 Task: Create a new account by the user
Action: Mouse scrolled (202, 250) with delta (0, 0)
Screenshot: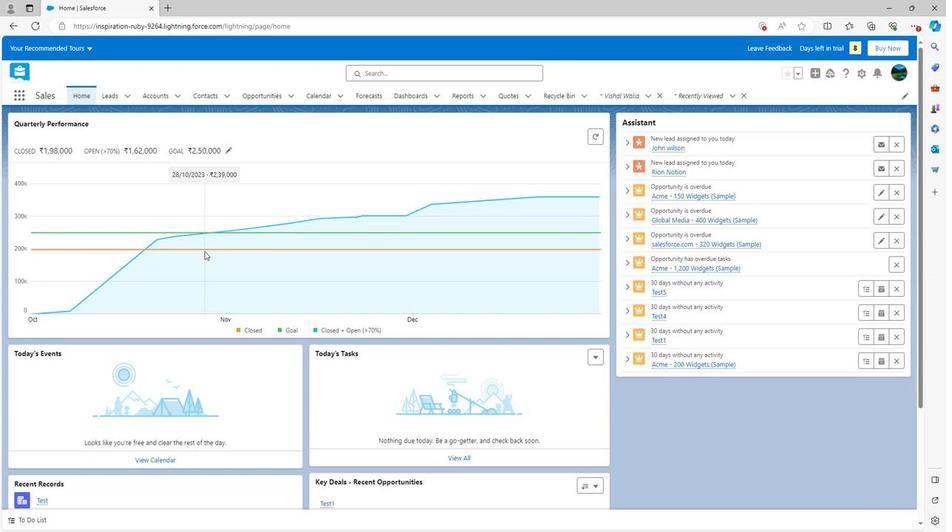 
Action: Mouse moved to (201, 252)
Screenshot: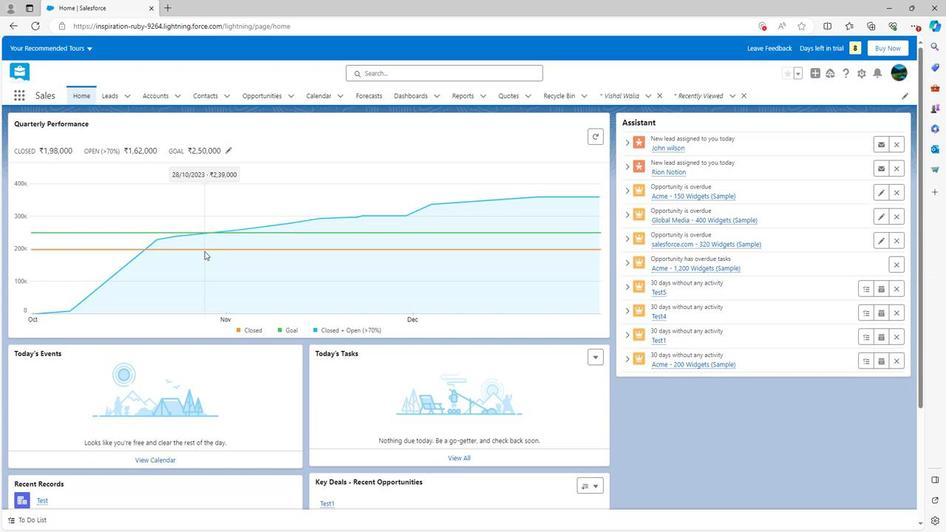 
Action: Mouse scrolled (201, 251) with delta (0, 0)
Screenshot: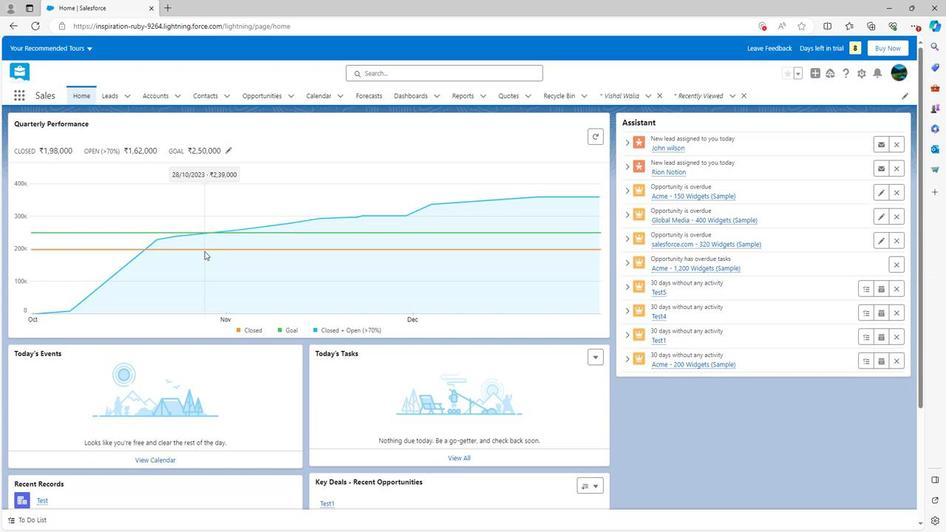 
Action: Mouse moved to (201, 254)
Screenshot: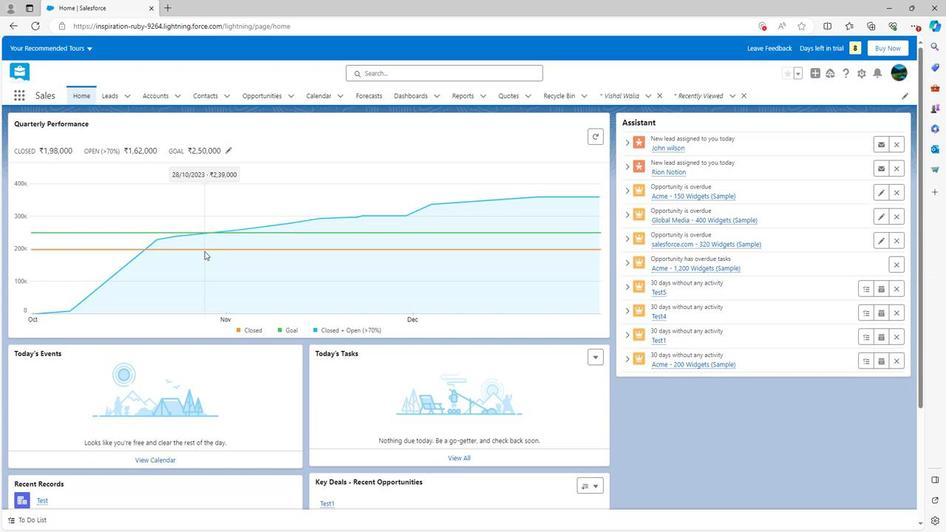 
Action: Mouse scrolled (201, 253) with delta (0, 0)
Screenshot: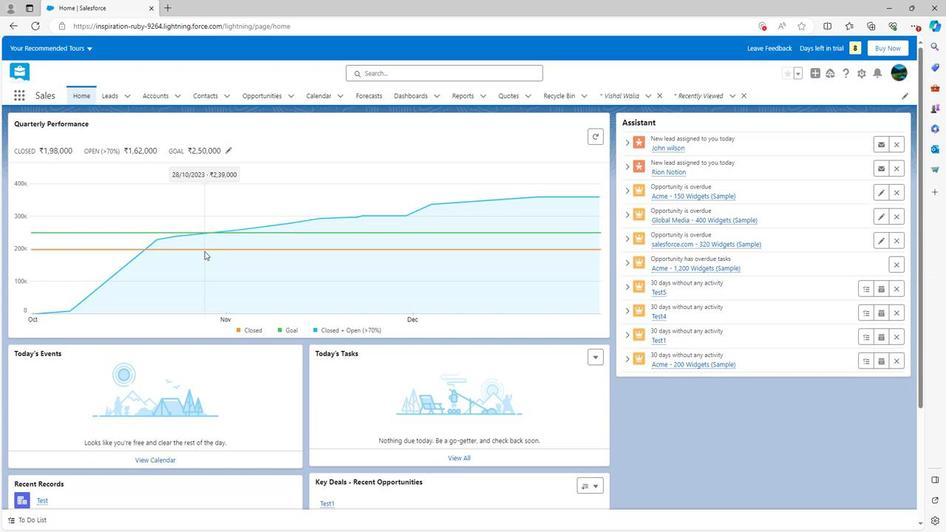 
Action: Mouse scrolled (201, 255) with delta (0, 0)
Screenshot: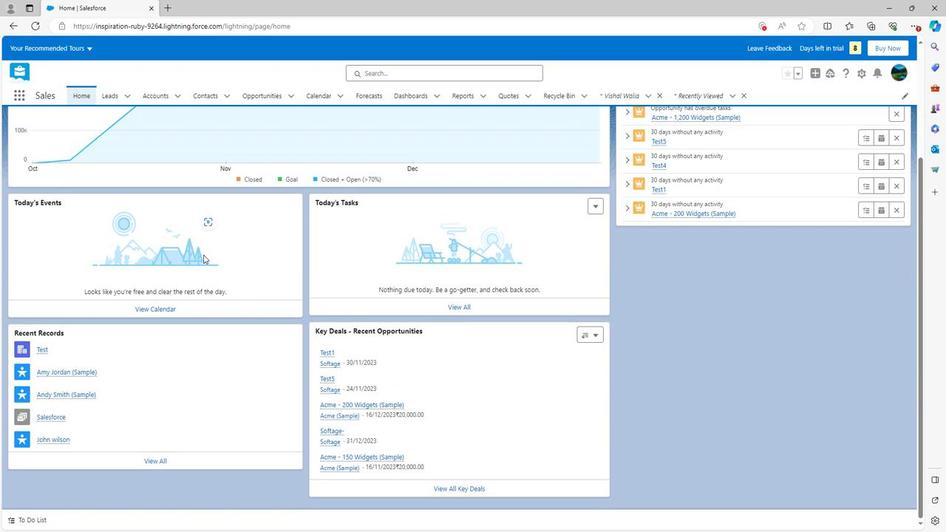 
Action: Mouse scrolled (201, 255) with delta (0, 0)
Screenshot: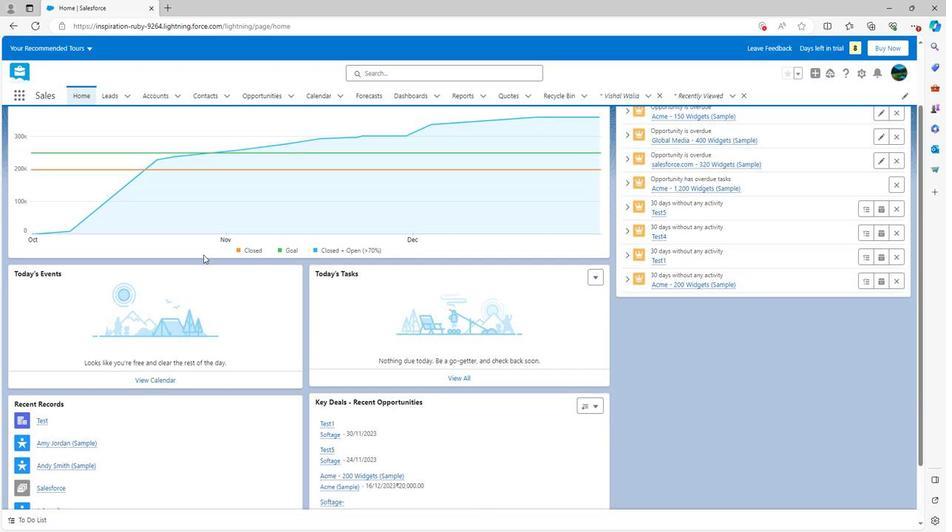 
Action: Mouse scrolled (201, 255) with delta (0, 0)
Screenshot: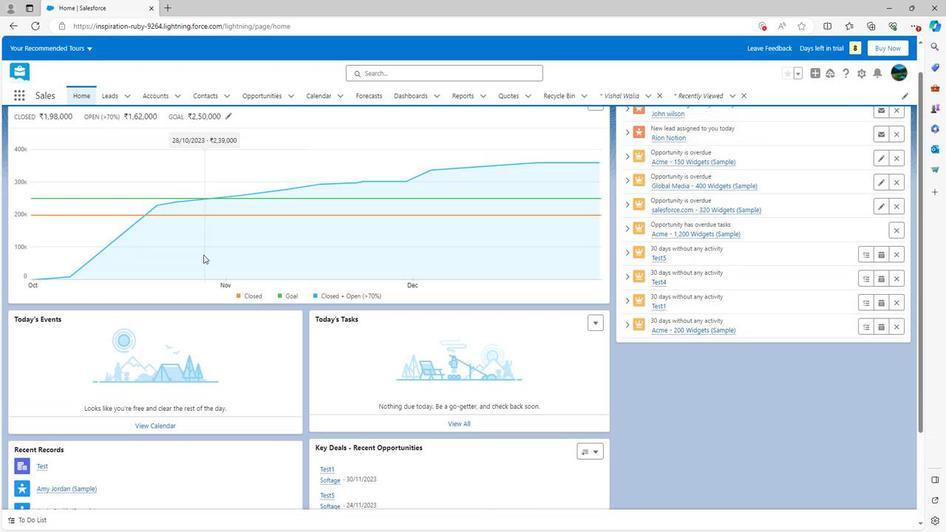 
Action: Mouse scrolled (201, 255) with delta (0, 0)
Screenshot: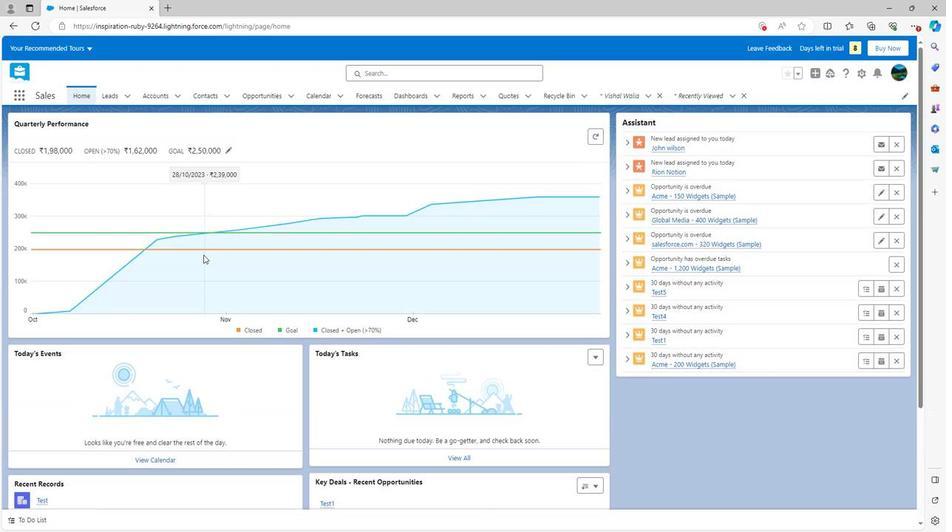 
Action: Mouse moved to (158, 92)
Screenshot: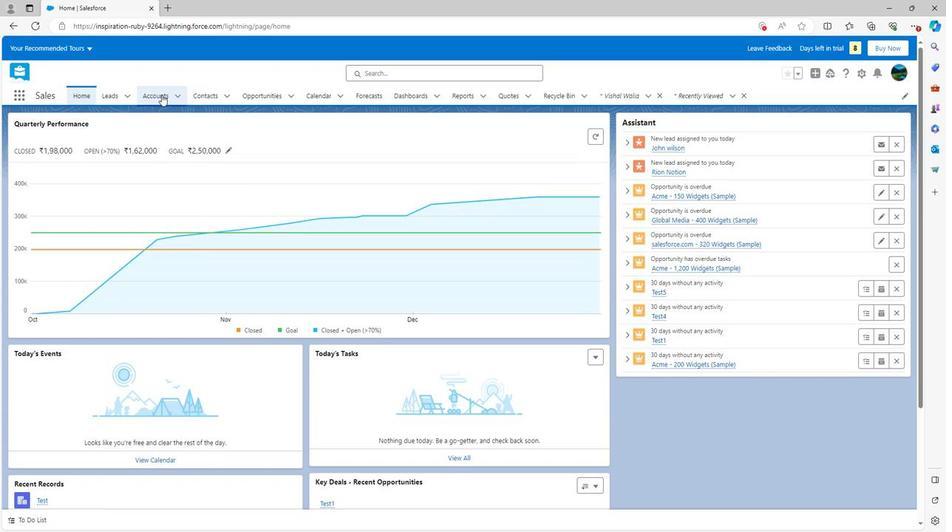 
Action: Mouse pressed left at (158, 92)
Screenshot: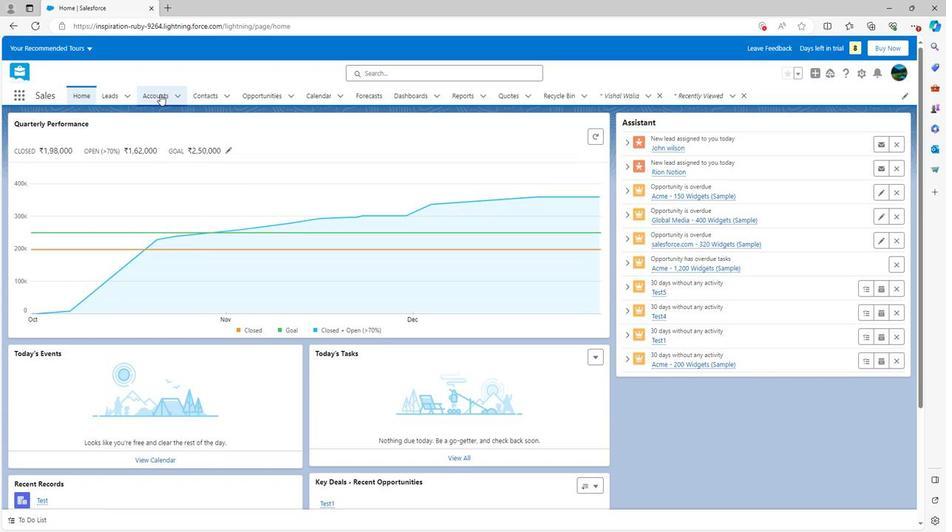 
Action: Mouse moved to (852, 124)
Screenshot: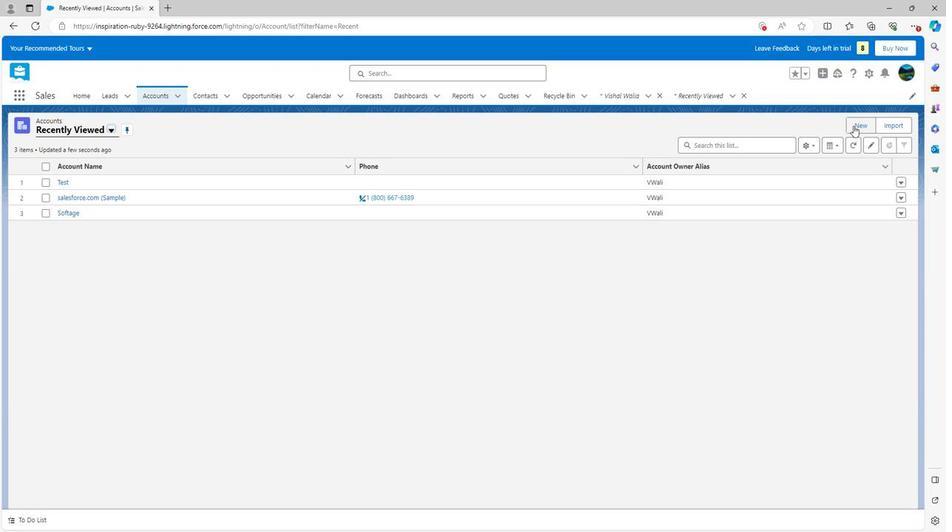 
Action: Mouse pressed left at (852, 124)
Screenshot: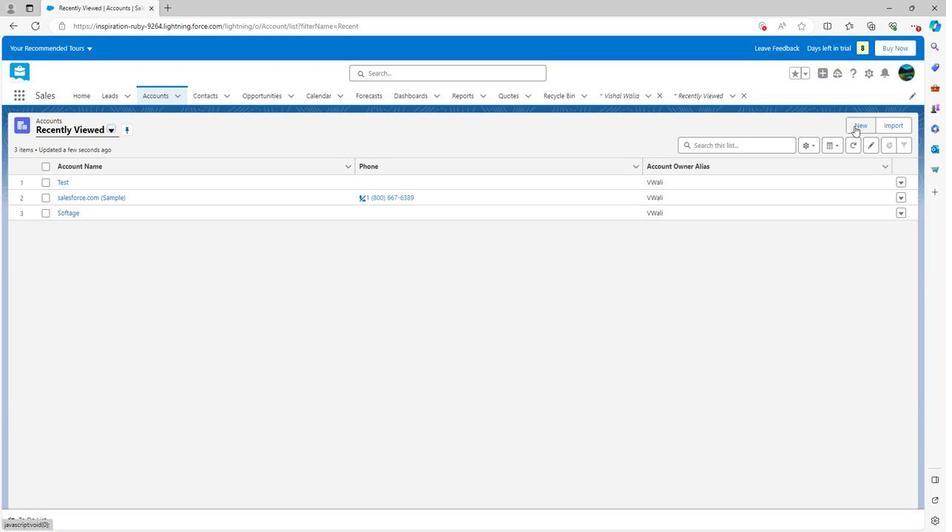 
Action: Mouse moved to (333, 201)
Screenshot: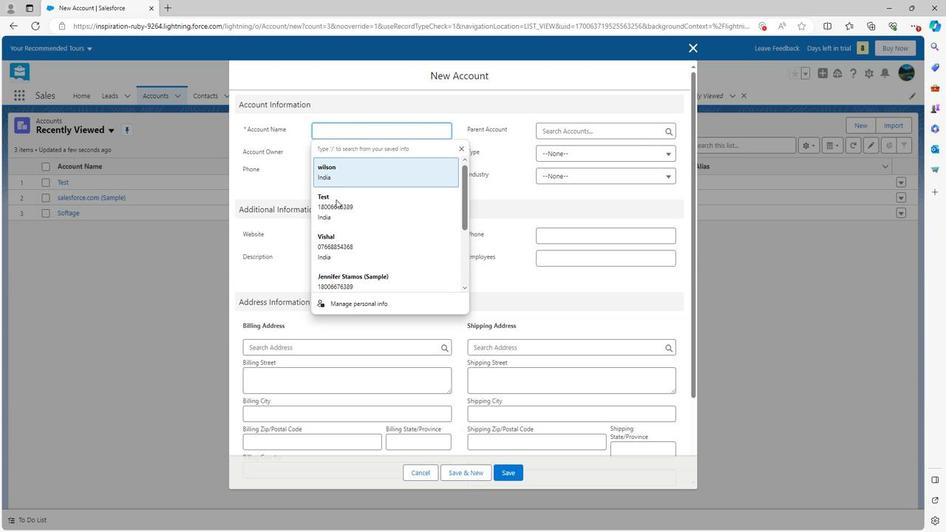 
Action: Mouse pressed left at (333, 201)
Screenshot: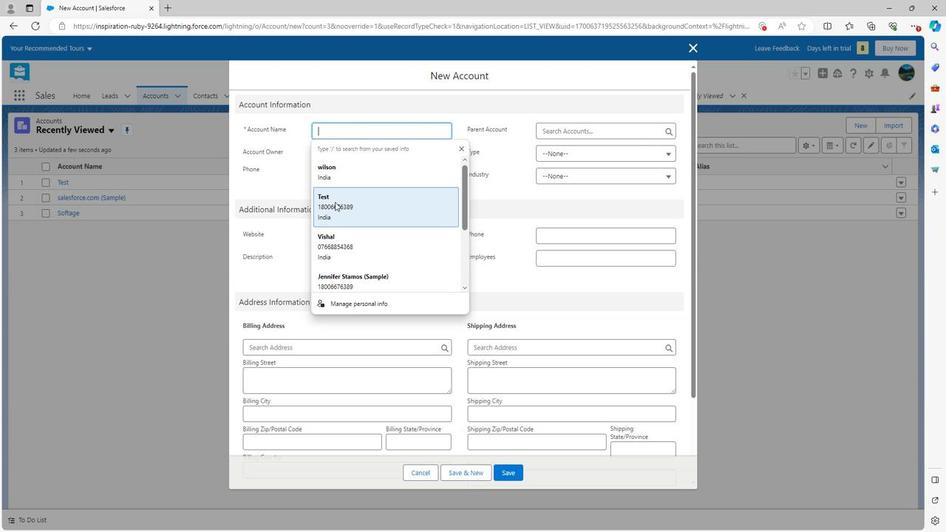 
Action: Mouse moved to (503, 238)
Screenshot: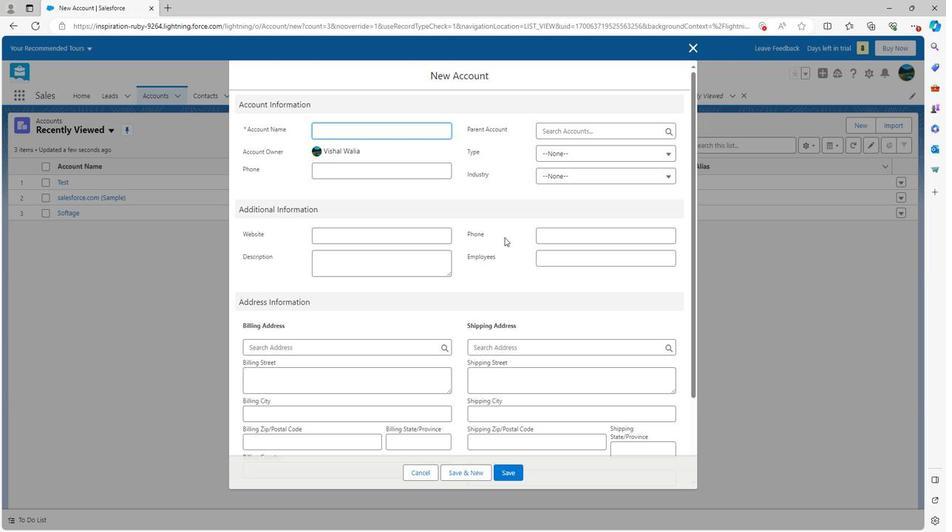 
Action: Mouse scrolled (503, 237) with delta (0, 0)
Screenshot: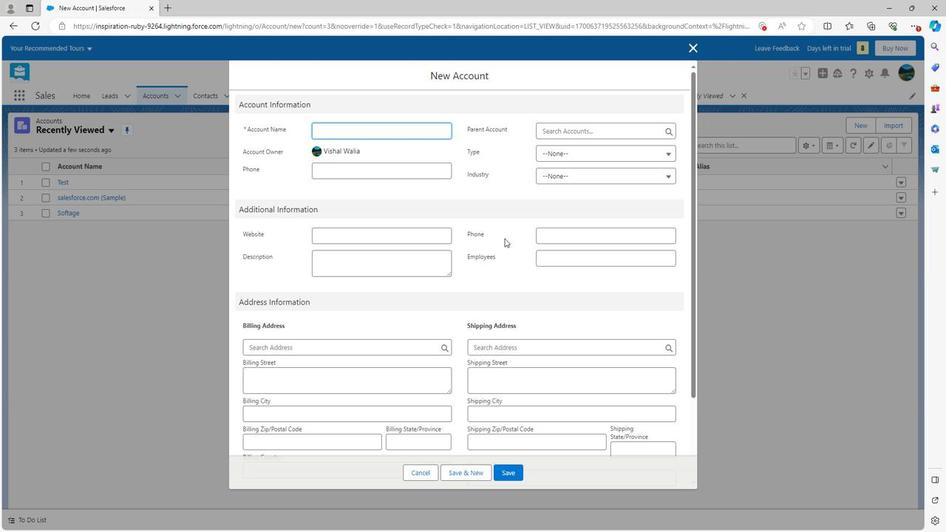 
Action: Mouse scrolled (503, 237) with delta (0, 0)
Screenshot: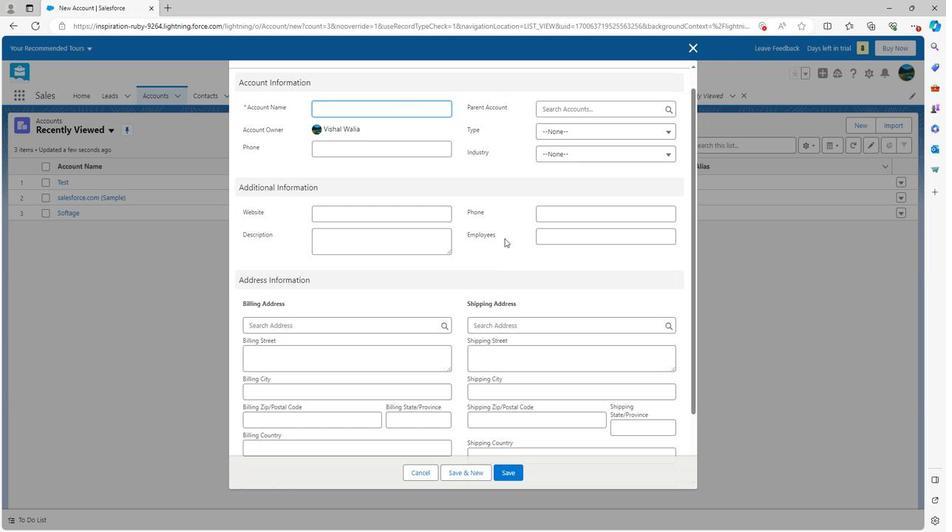 
Action: Mouse scrolled (503, 237) with delta (0, 0)
Screenshot: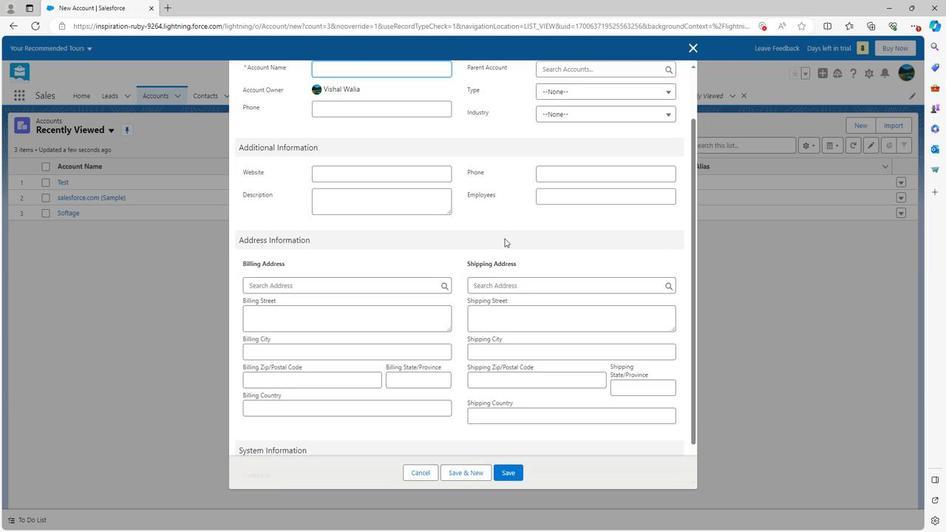 
Action: Mouse scrolled (503, 237) with delta (0, 0)
Screenshot: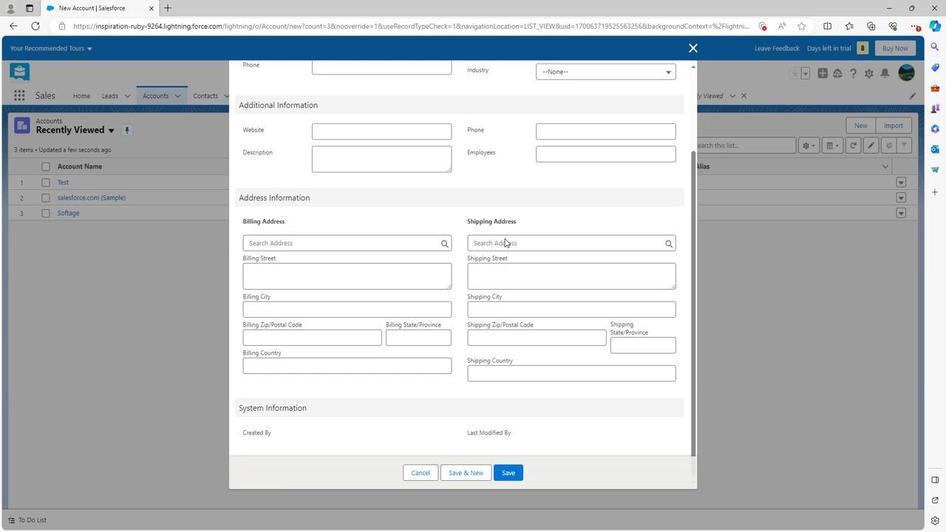 
Action: Mouse scrolled (503, 238) with delta (0, 0)
Screenshot: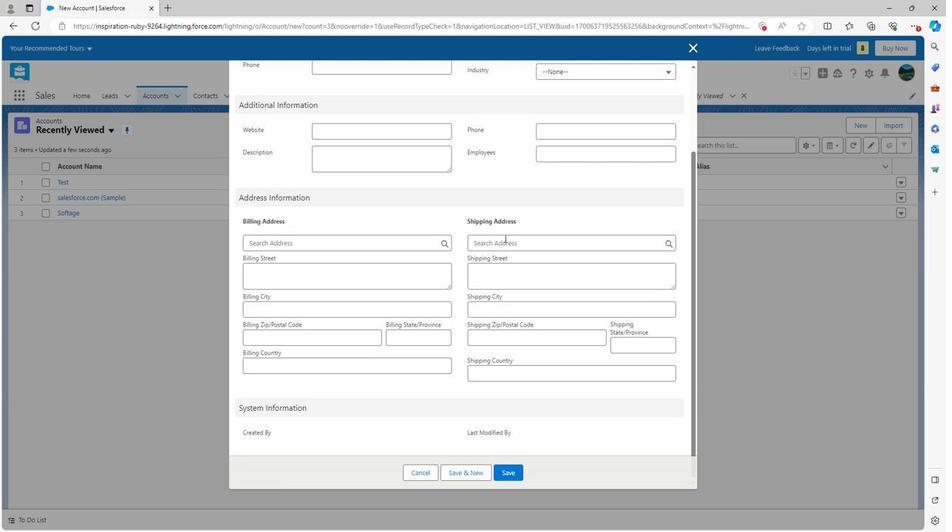 
Action: Mouse scrolled (503, 238) with delta (0, 0)
Screenshot: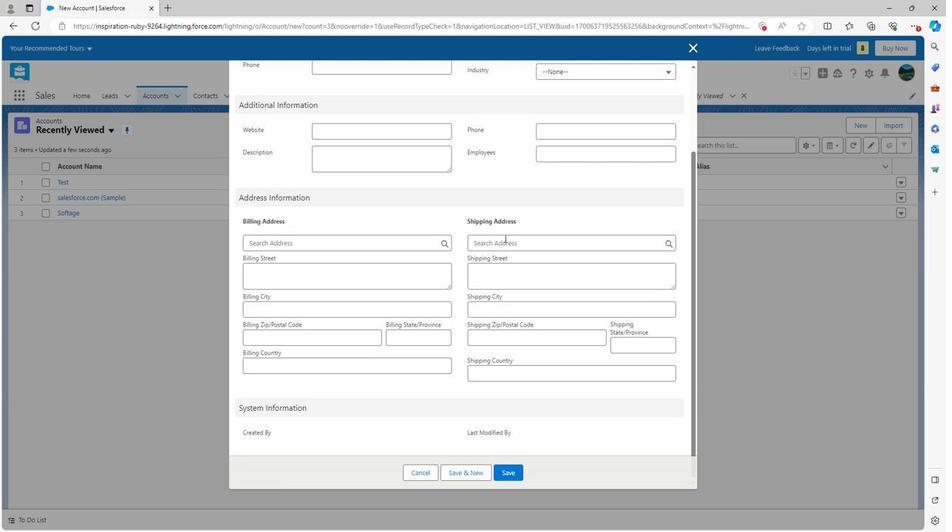 
Action: Mouse scrolled (503, 238) with delta (0, 0)
Screenshot: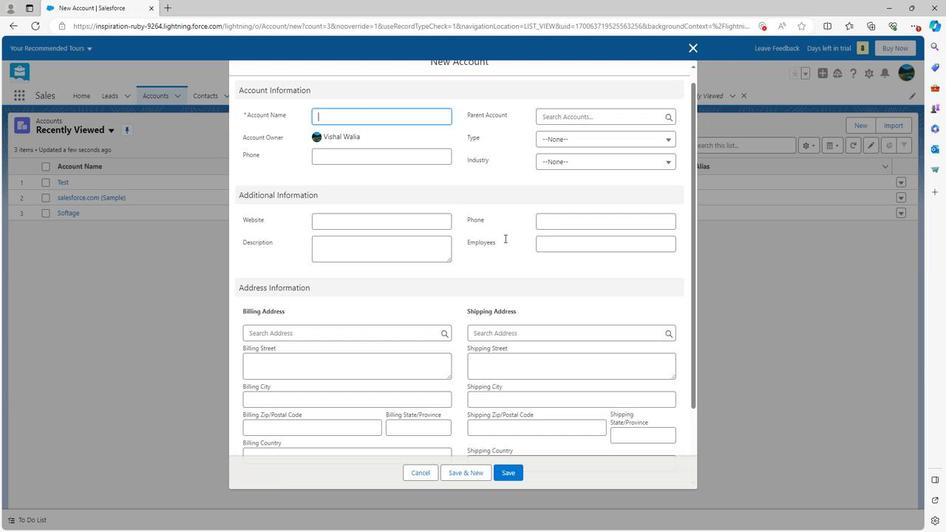 
Action: Mouse moved to (358, 125)
Screenshot: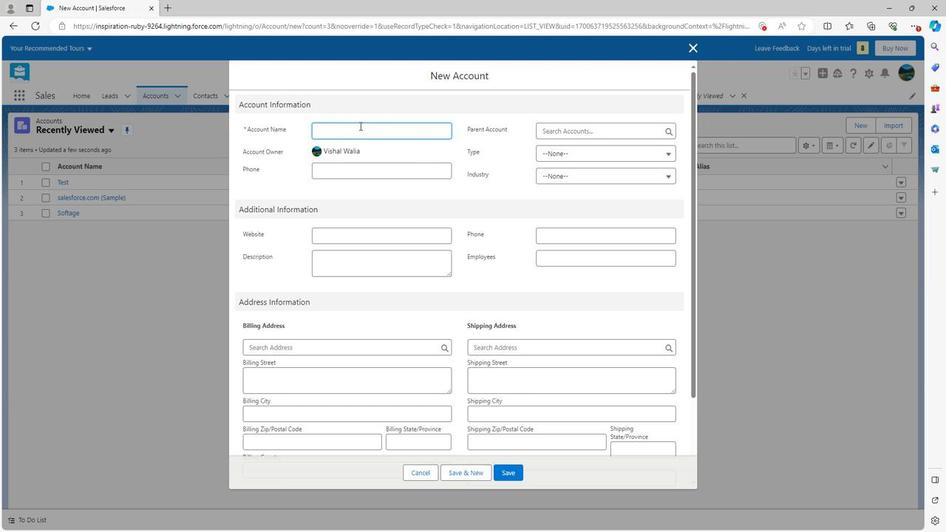 
Action: Mouse pressed left at (358, 125)
Screenshot: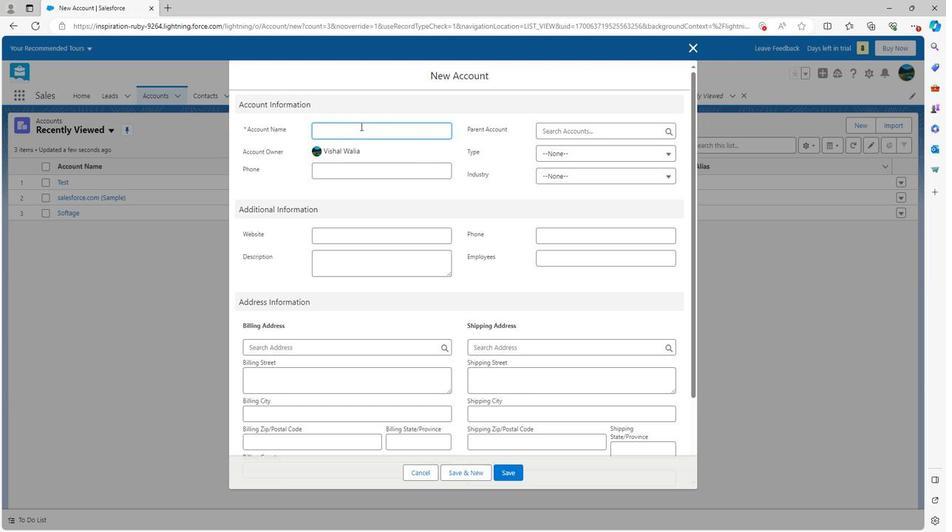 
Action: Key pressed <Key.shift><Key.shift><Key.shift>Test
Screenshot: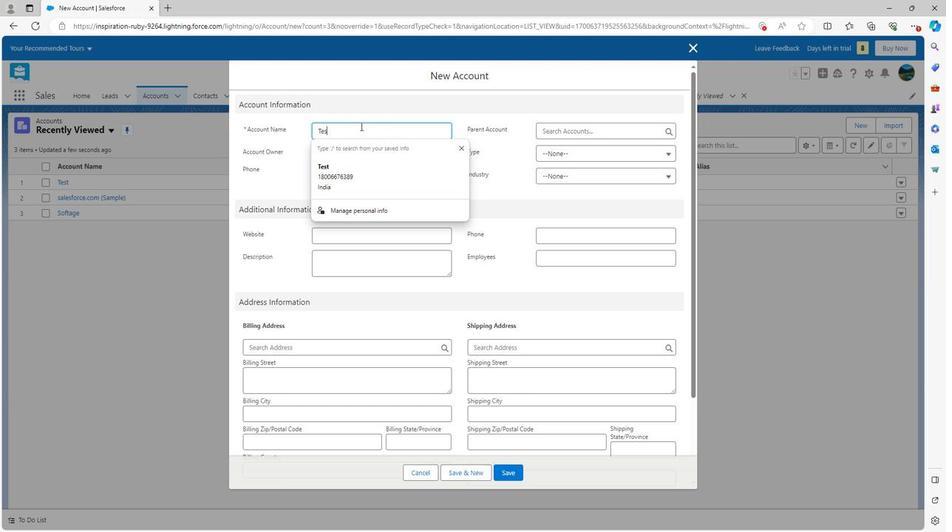 
Action: Mouse moved to (274, 162)
Screenshot: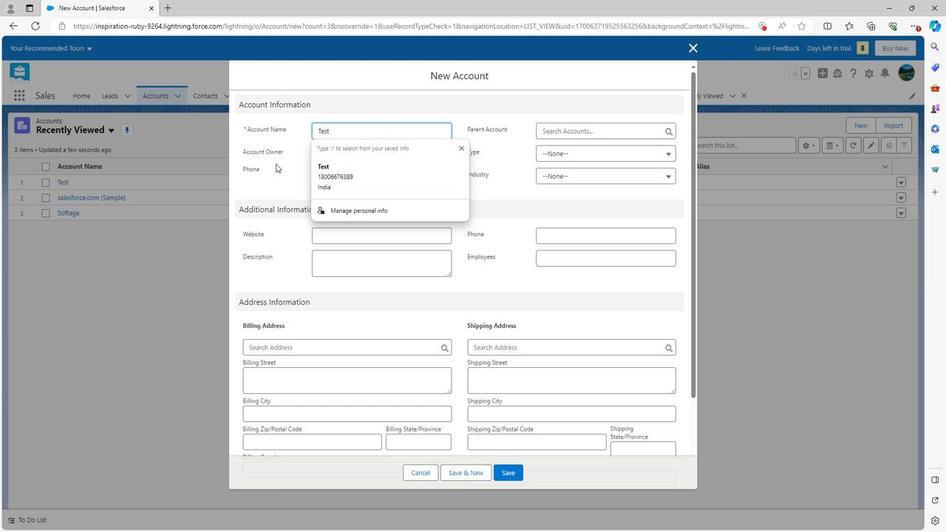 
Action: Mouse pressed left at (274, 162)
Screenshot: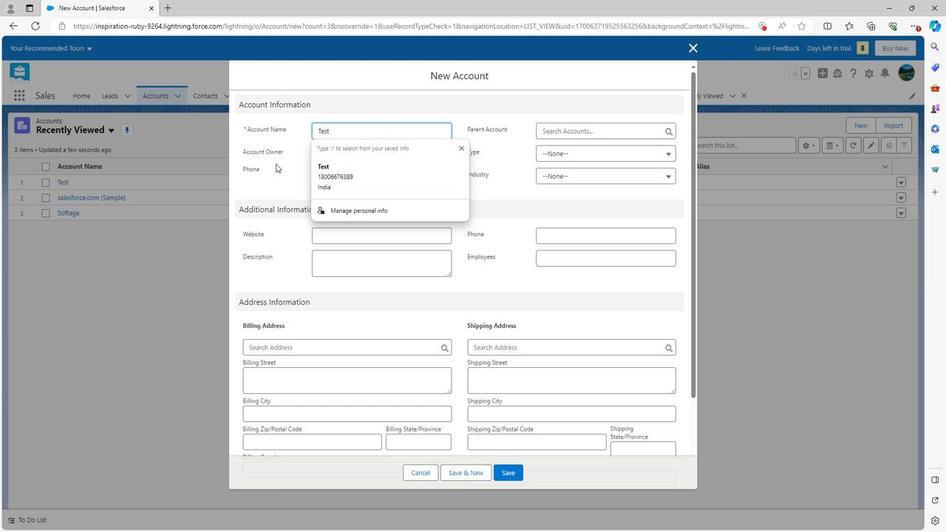 
Action: Mouse moved to (508, 472)
Screenshot: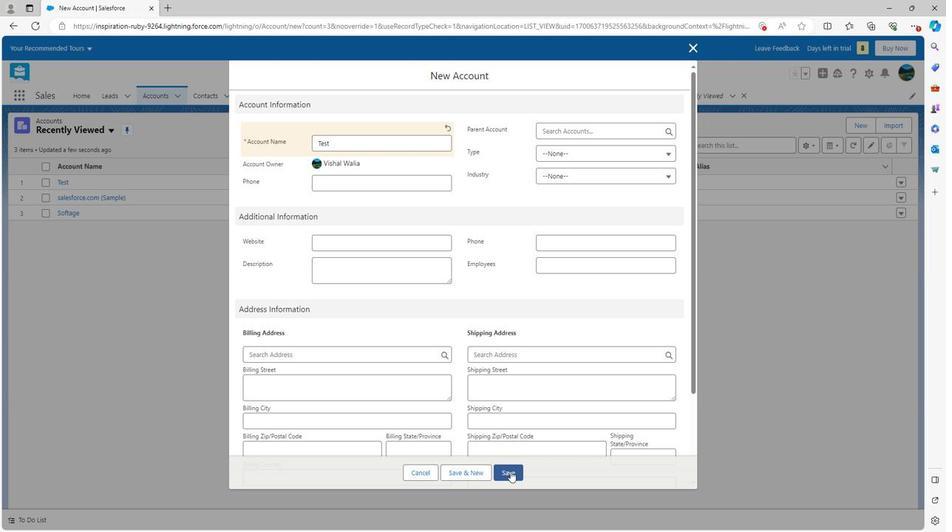 
Action: Mouse pressed left at (508, 472)
Screenshot: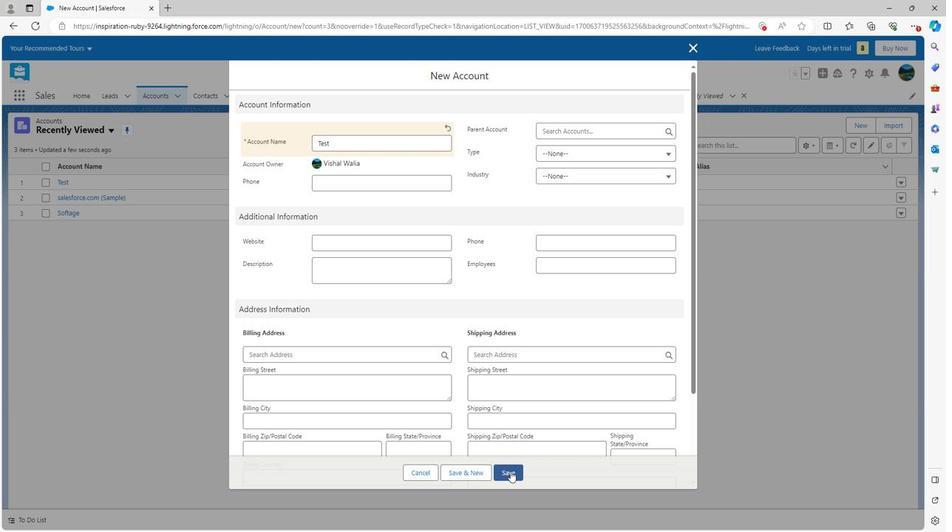 
Action: Mouse moved to (403, 272)
Screenshot: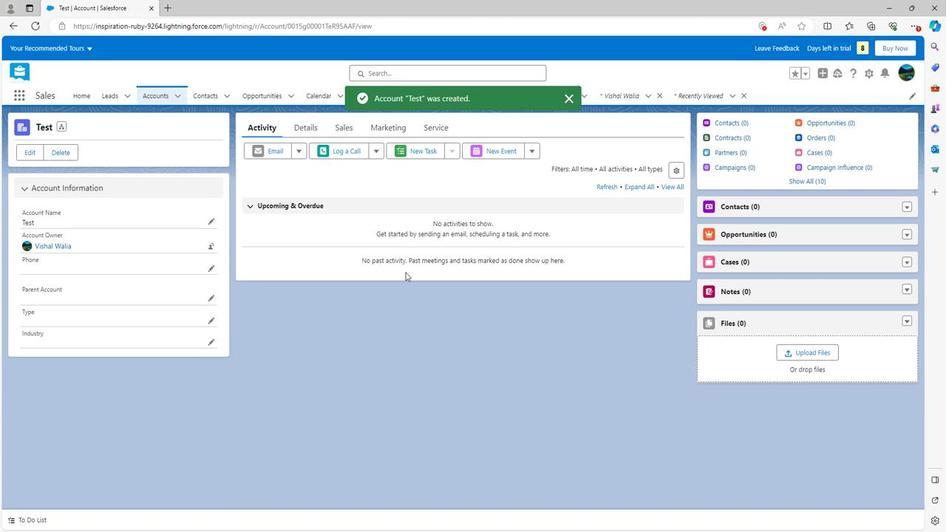
